 Task: Create a section Speedy Speck and in the section, add a milestone Content delivery network (CDN) implementation in the project CoreLine
Action: Mouse moved to (101, 423)
Screenshot: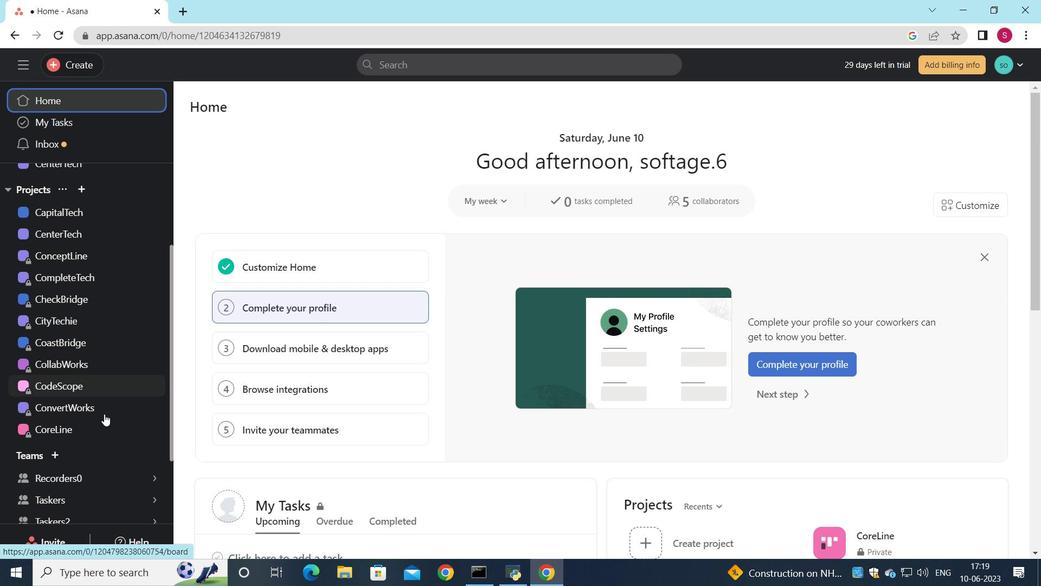 
Action: Mouse pressed left at (101, 423)
Screenshot: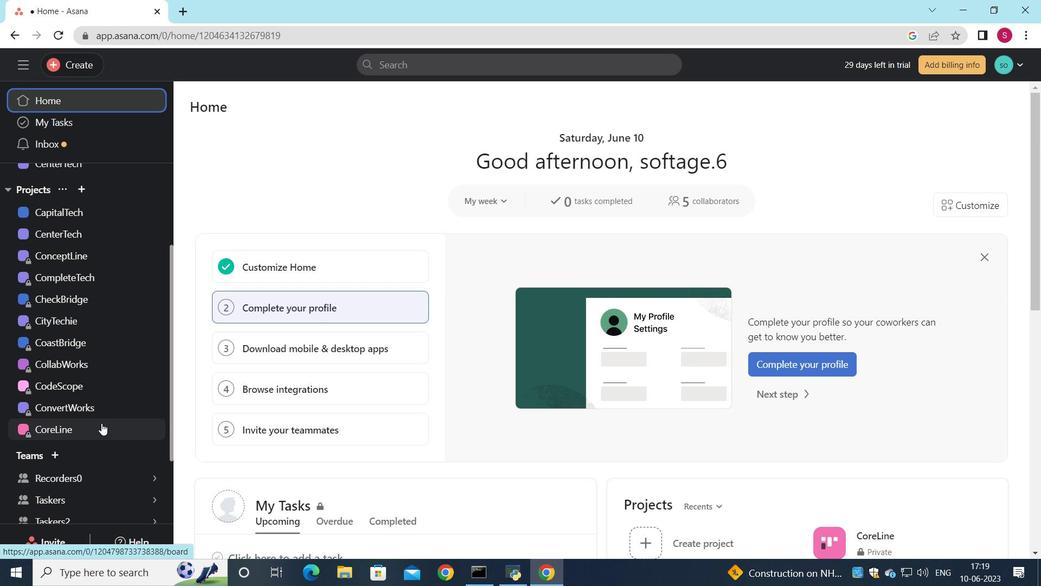 
Action: Mouse moved to (1036, 553)
Screenshot: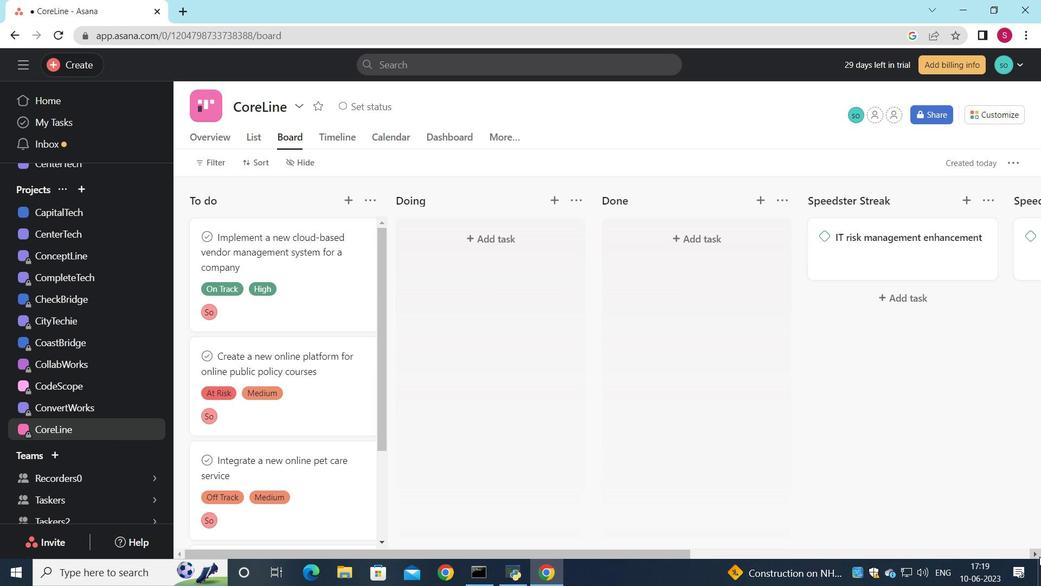 
Action: Mouse pressed left at (1036, 553)
Screenshot: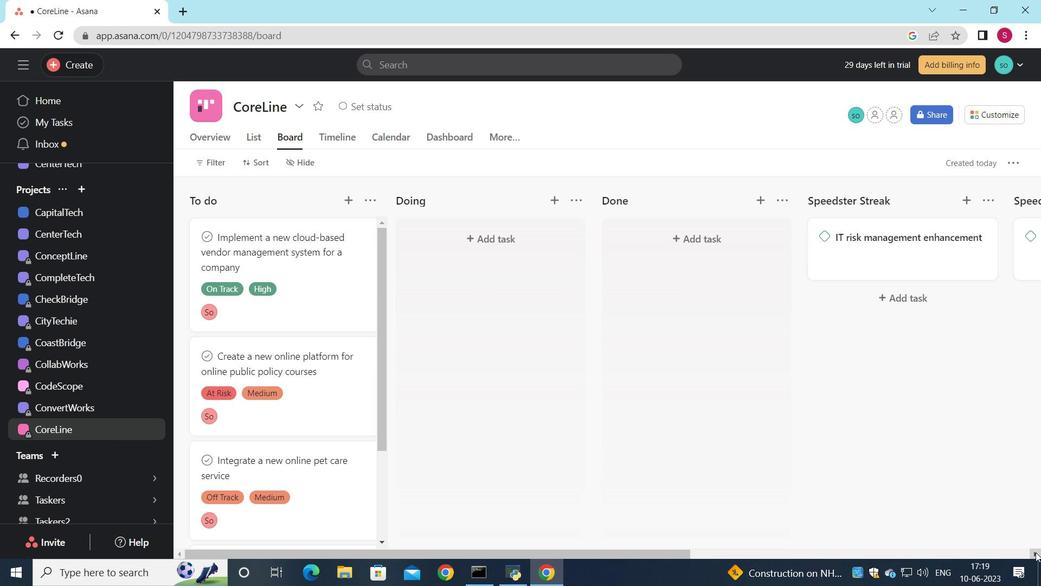 
Action: Mouse pressed left at (1036, 553)
Screenshot: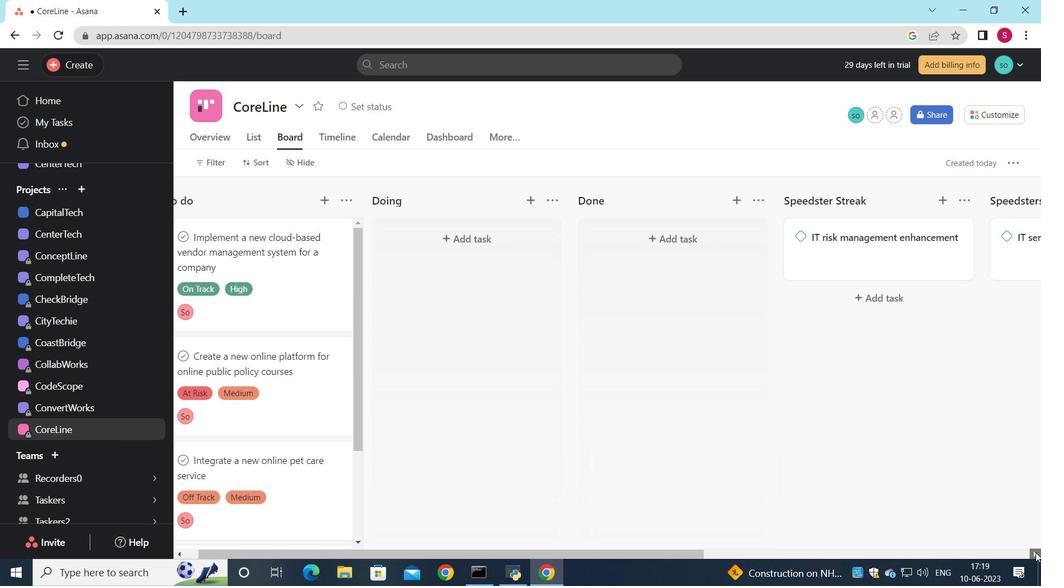 
Action: Mouse moved to (882, 193)
Screenshot: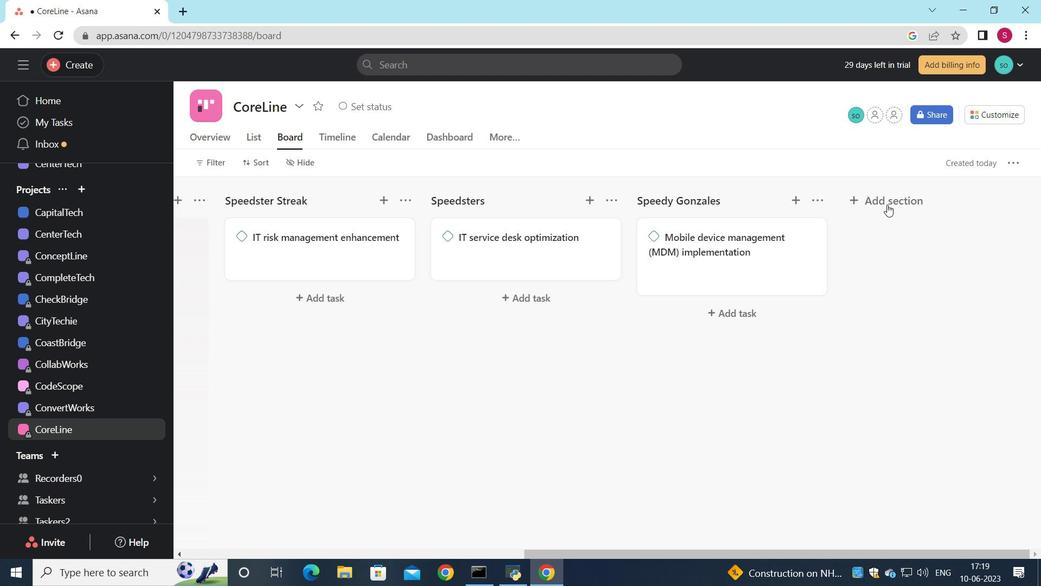
Action: Mouse pressed left at (882, 193)
Screenshot: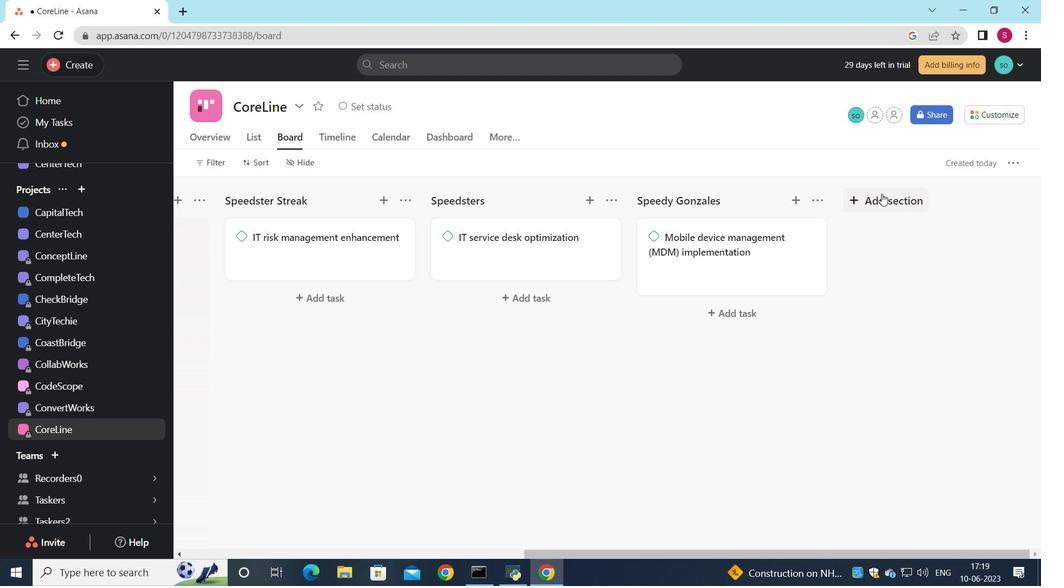 
Action: Mouse moved to (889, 214)
Screenshot: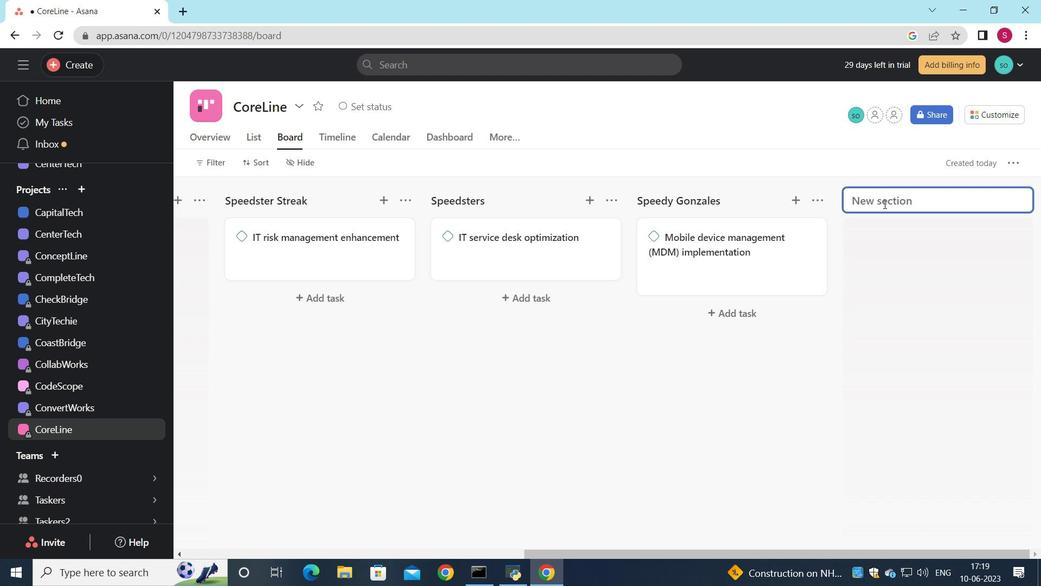 
Action: Key pressed <Key.shift>Speedy<Key.space><Key.shift>Speck
Screenshot: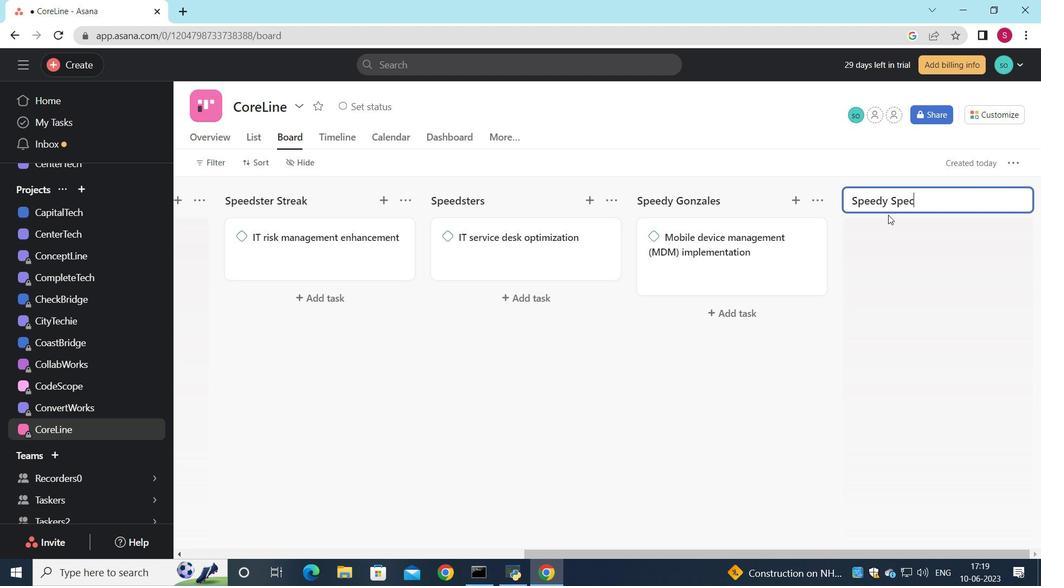 
Action: Mouse moved to (892, 223)
Screenshot: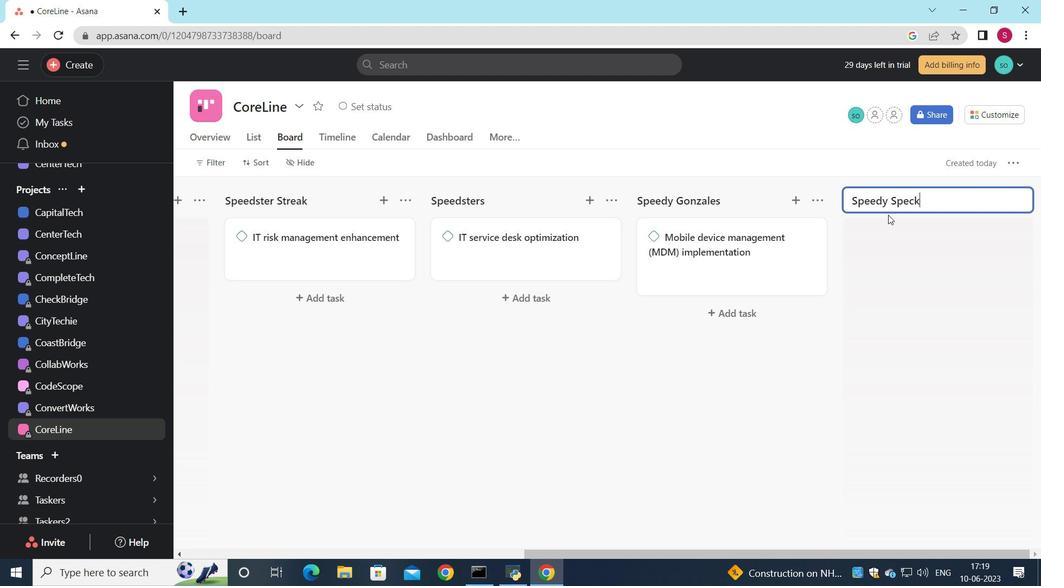 
Action: Mouse pressed left at (892, 223)
Screenshot: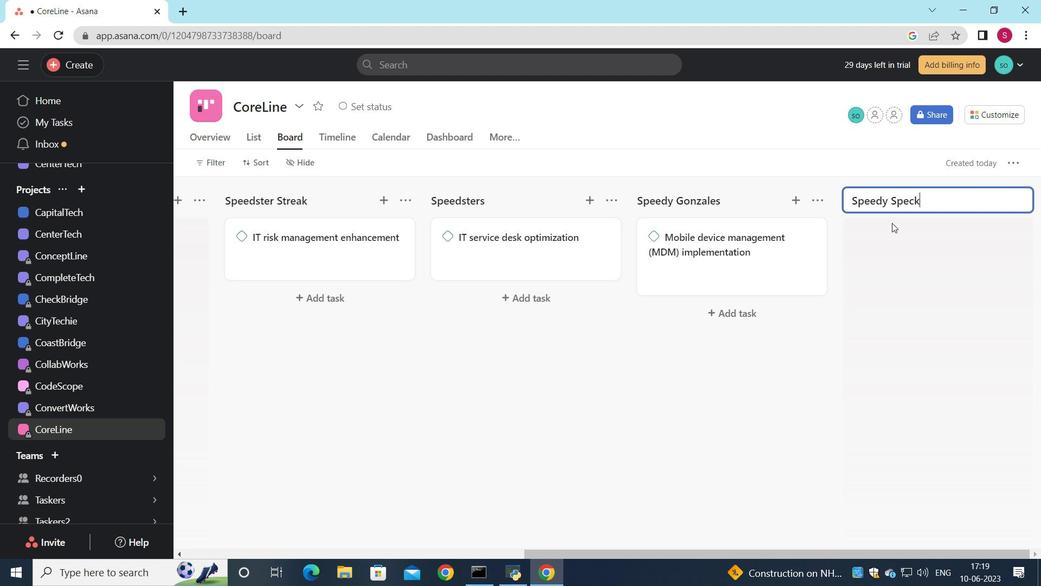 
Action: Mouse moved to (727, 234)
Screenshot: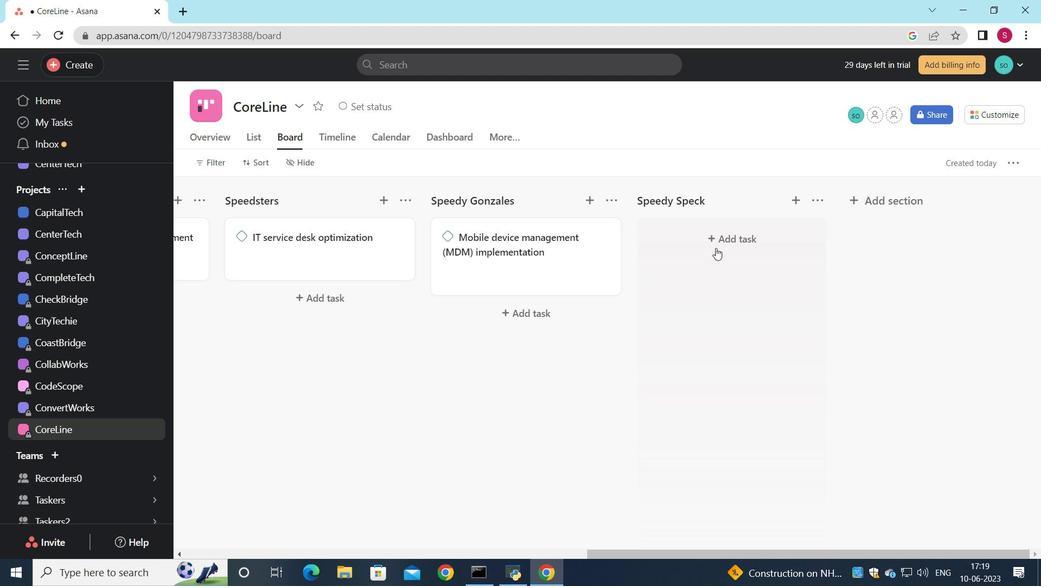 
Action: Mouse pressed left at (727, 234)
Screenshot: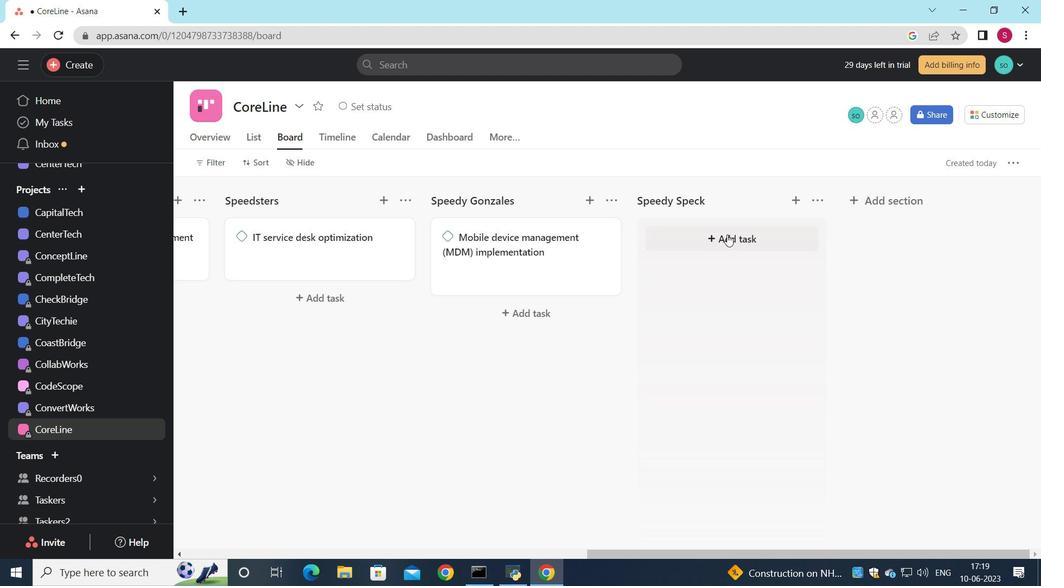 
Action: Mouse moved to (731, 248)
Screenshot: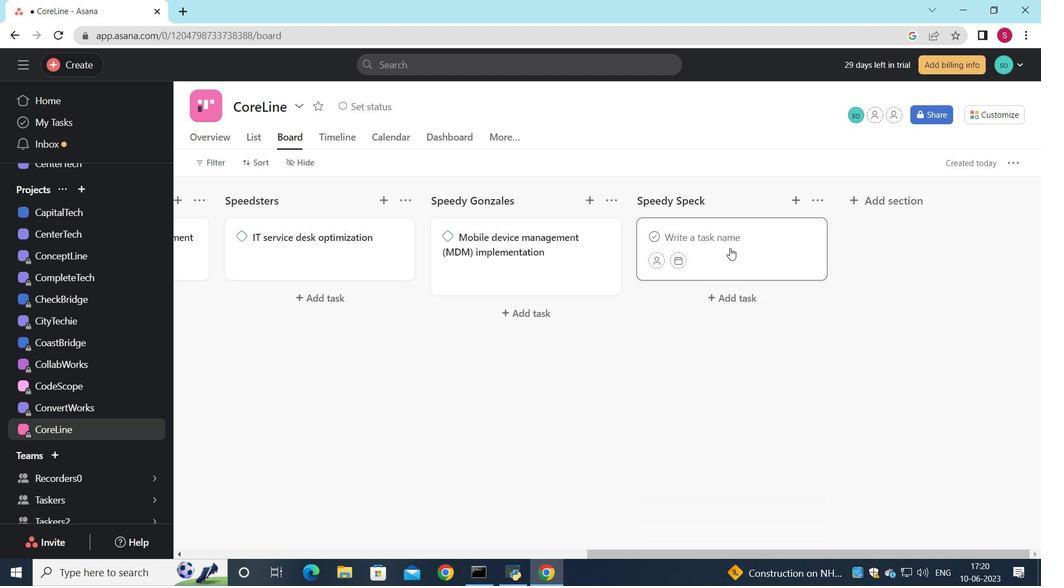 
Action: Key pressed <Key.shift><Key.shift><Key.shift><Key.shift><Key.shift><Key.shift>Curre<Key.backspace><Key.backspace><Key.backspace><Key.backspace>ontent<Key.space>delivery<Key.space>network<Key.shift_r><Key.shift_r><Key.shift_r><Key.shift_r><Key.shift_r>()<Key.left><Key.shift><Key.shift><Key.shift><Key.shift><Key.shift><Key.shift><Key.shift><Key.shift><Key.shift><Key.shift><Key.shift><Key.shift><Key.shift><Key.shift><Key.shift><Key.shift><Key.shift><Key.shift><Key.shift><Key.shift><Key.shift><Key.shift><Key.shift><Key.shift><Key.shift><Key.shift><Key.shift><Key.shift><Key.shift><Key.shift>C<Key.shift>D<Key.shift_r><Key.shift_r><Key.shift_r><Key.shift_r><Key.shift_r>N
Screenshot: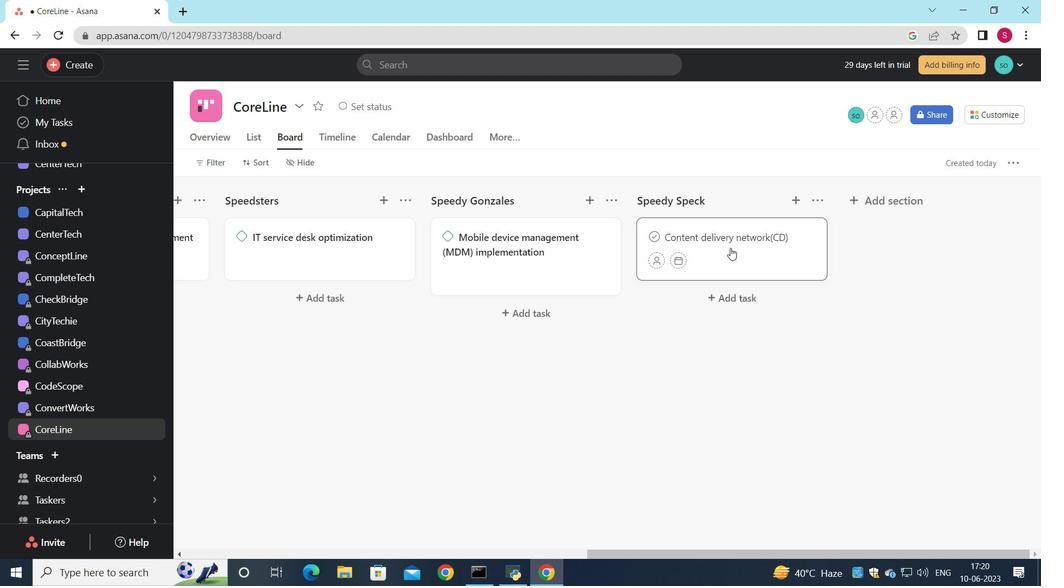 
Action: Mouse moved to (806, 237)
Screenshot: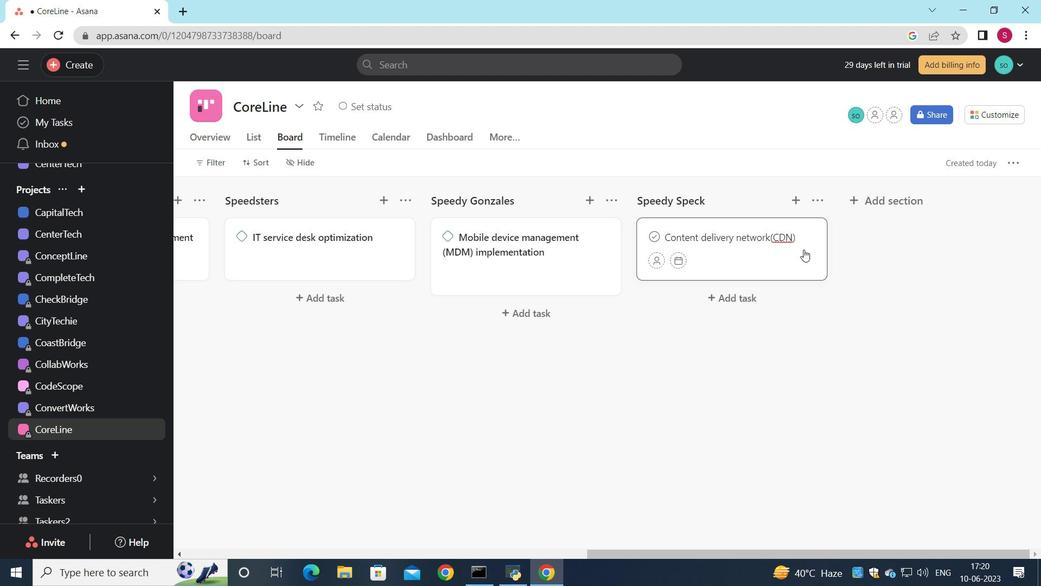
Action: Mouse pressed left at (806, 237)
Screenshot: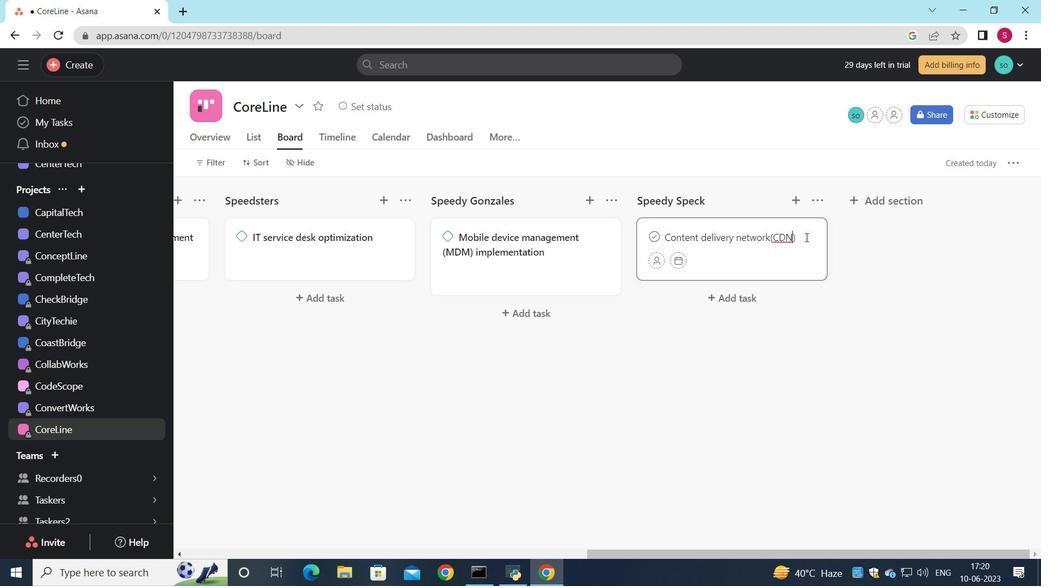 
Action: Key pressed <Key.space>implementation
Screenshot: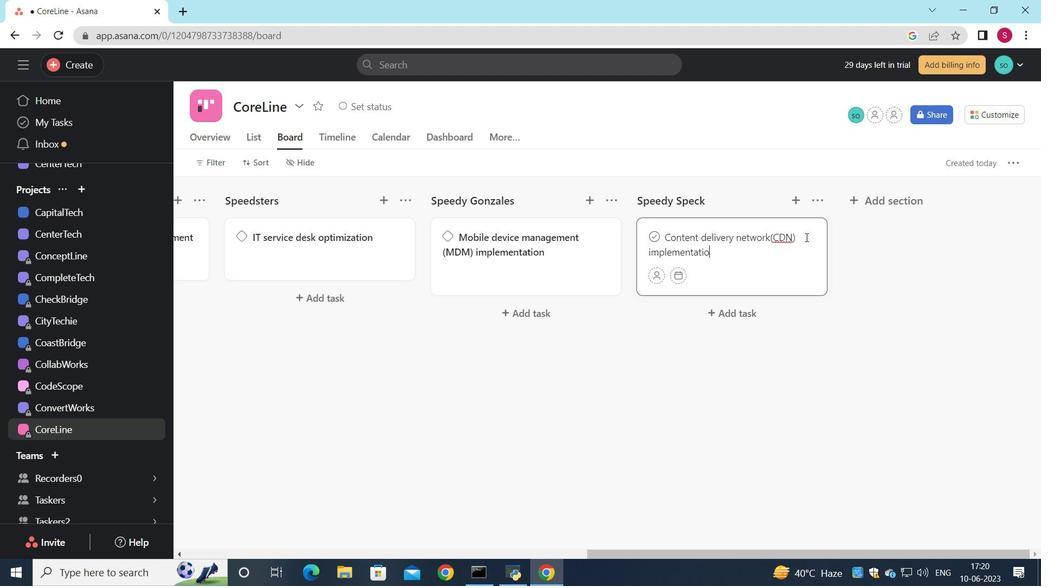 
Action: Mouse moved to (766, 263)
Screenshot: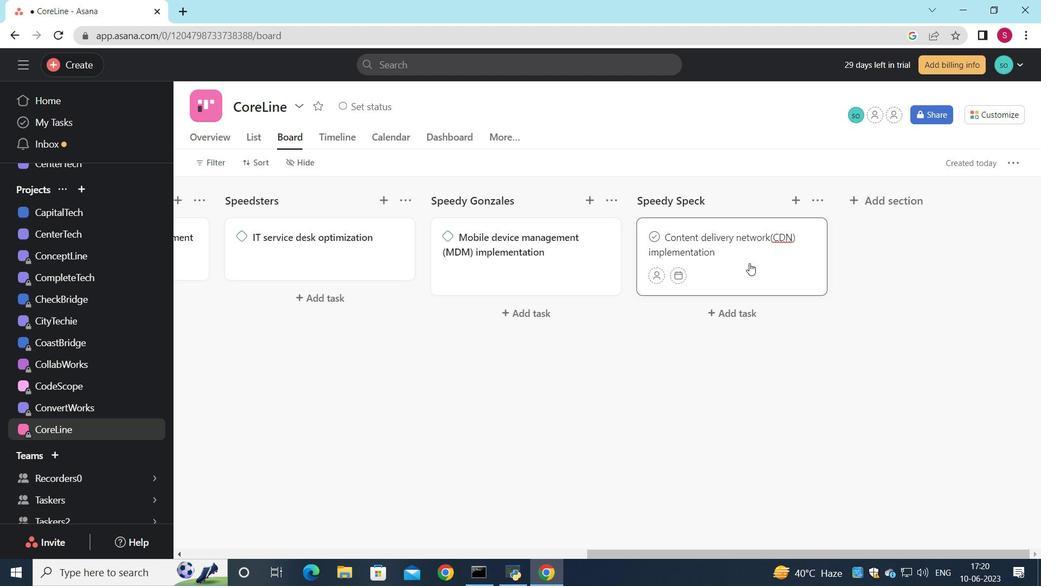 
Action: Mouse pressed right at (766, 263)
Screenshot: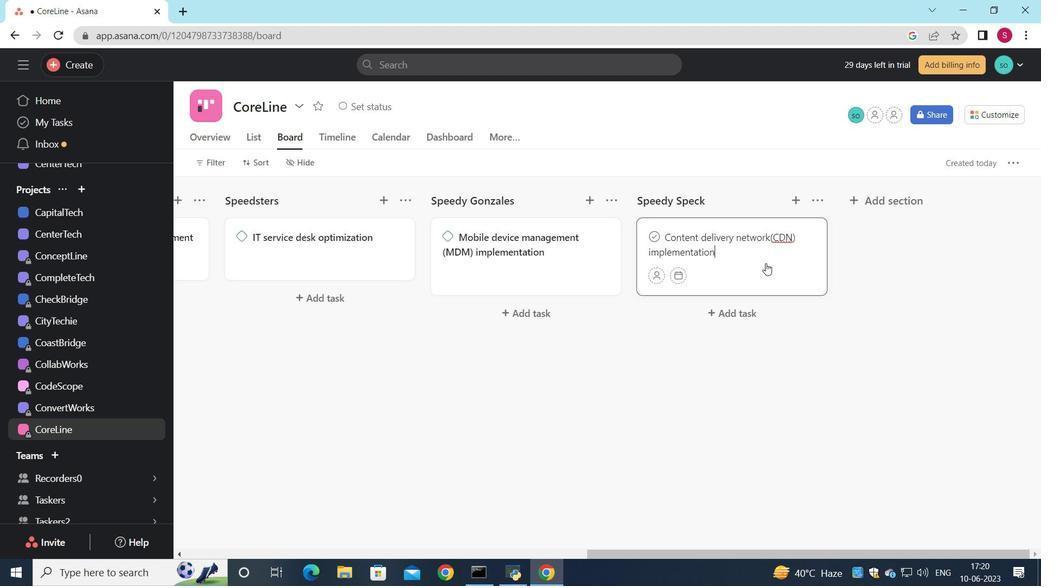 
Action: Mouse moved to (821, 493)
Screenshot: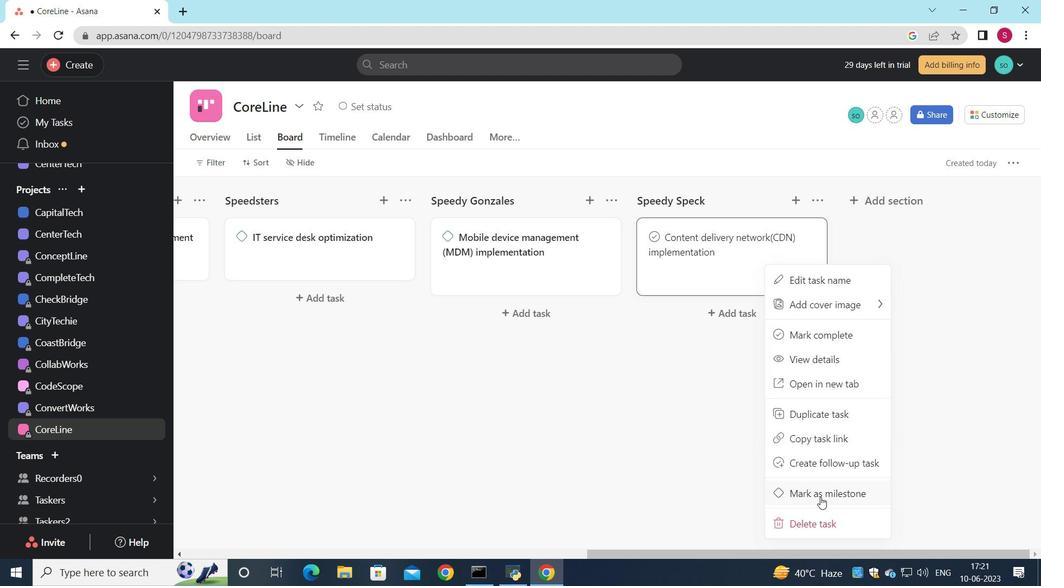 
Action: Mouse pressed left at (821, 493)
Screenshot: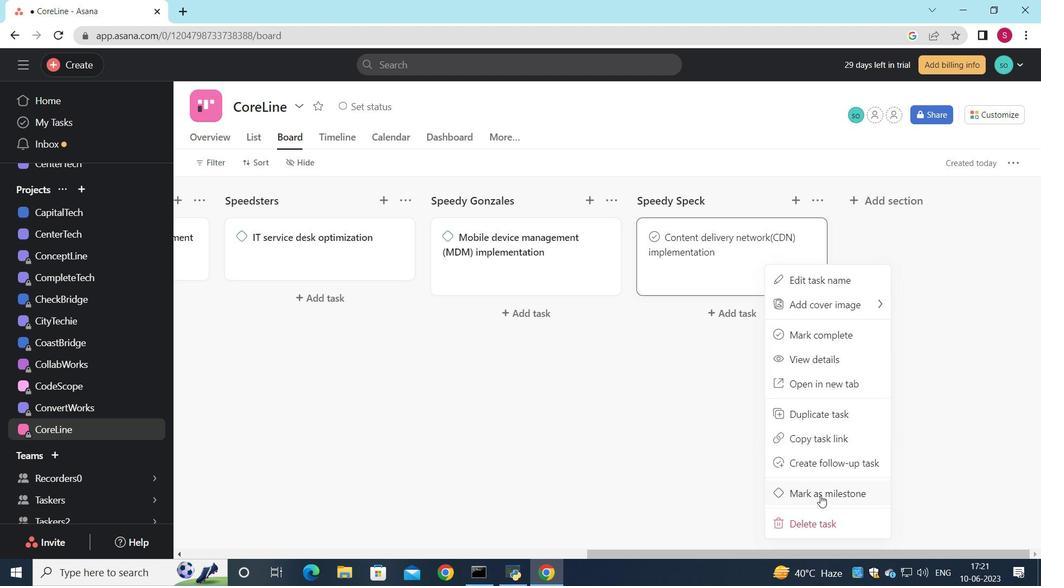 
Action: Mouse moved to (613, 288)
Screenshot: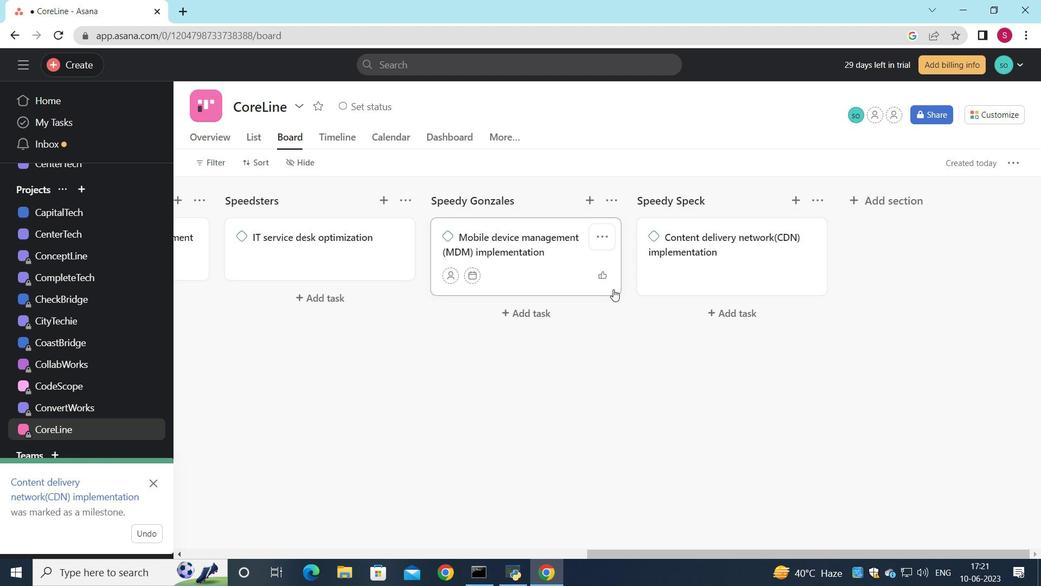 
